 Task: Find hotels with an Outdoor pool.
Action: Mouse moved to (379, 88)
Screenshot: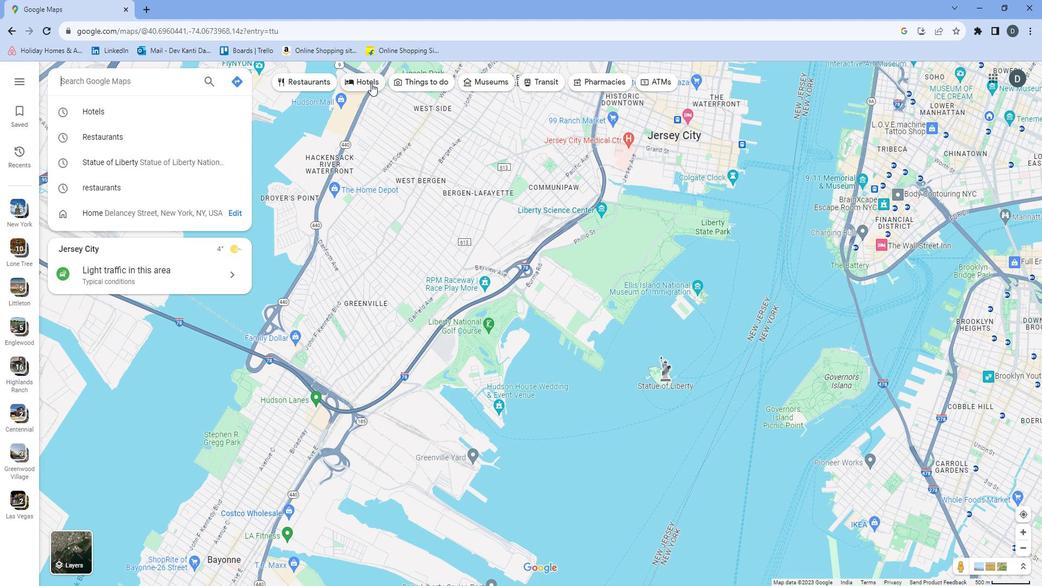 
Action: Mouse pressed left at (379, 88)
Screenshot: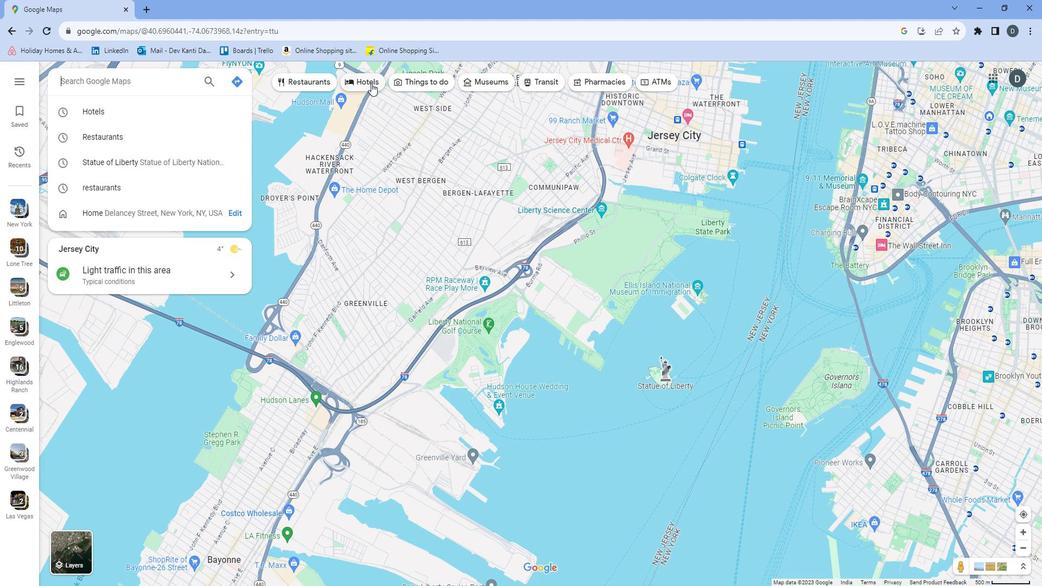 
Action: Mouse moved to (523, 86)
Screenshot: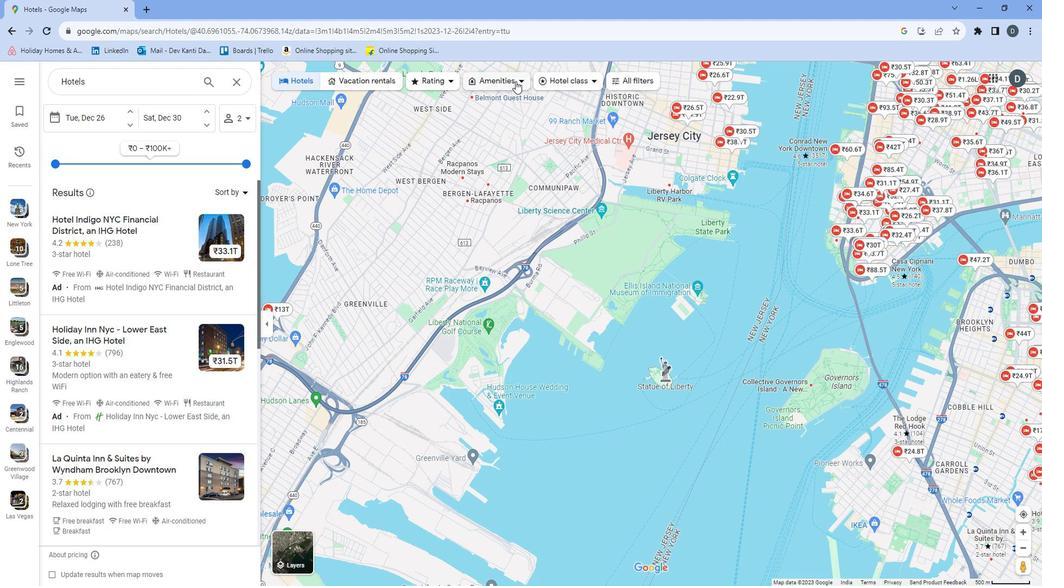 
Action: Mouse pressed left at (523, 86)
Screenshot: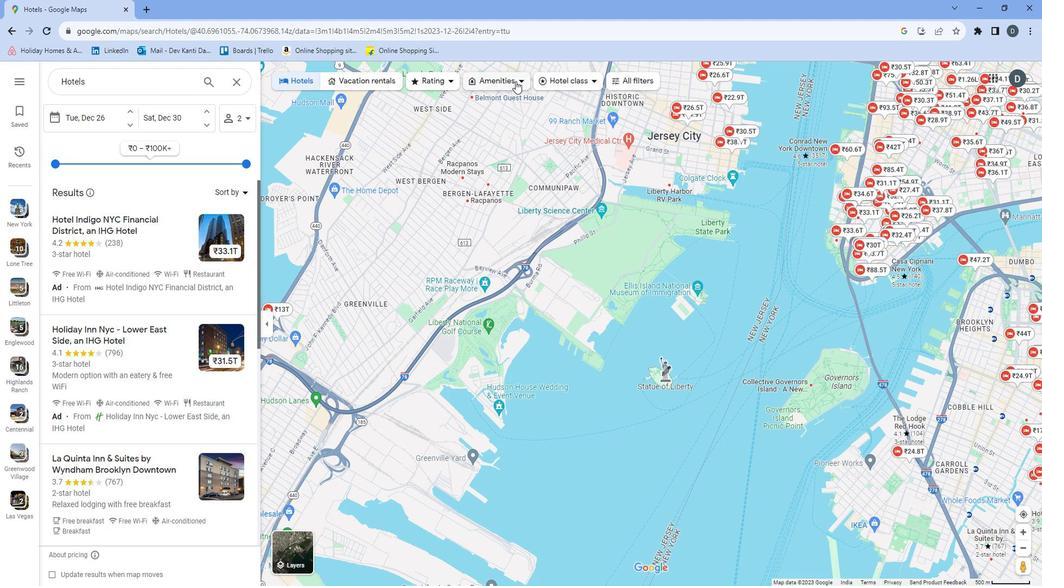 
Action: Mouse moved to (486, 275)
Screenshot: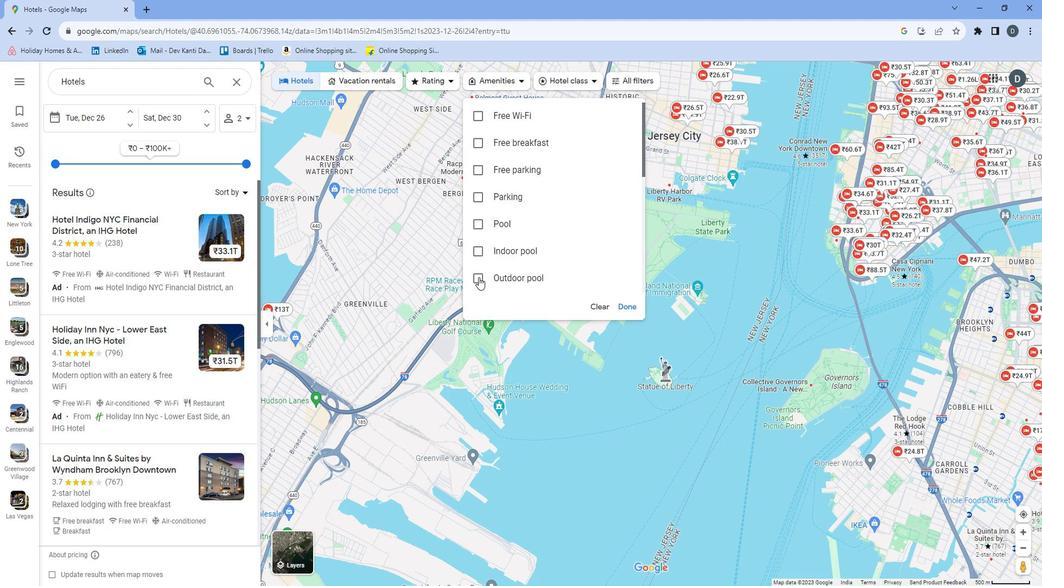 
Action: Mouse pressed left at (486, 275)
Screenshot: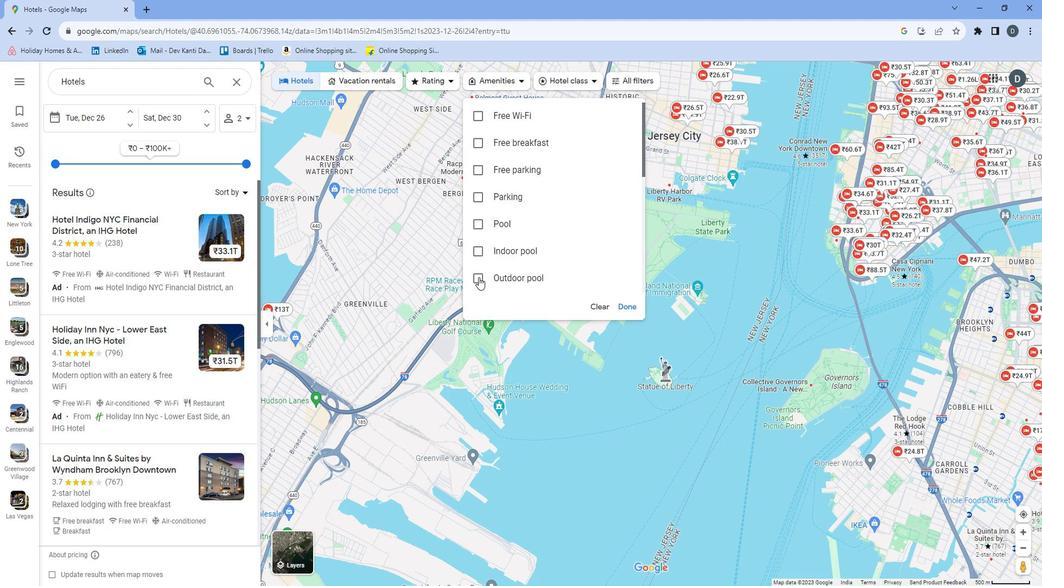 
Action: Mouse moved to (625, 298)
Screenshot: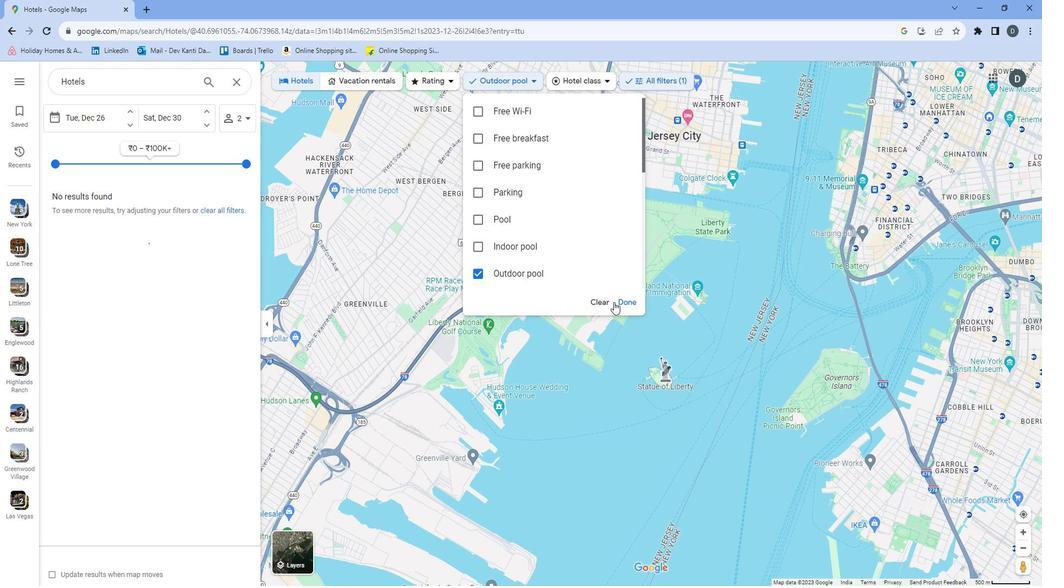
Action: Mouse pressed left at (625, 298)
Screenshot: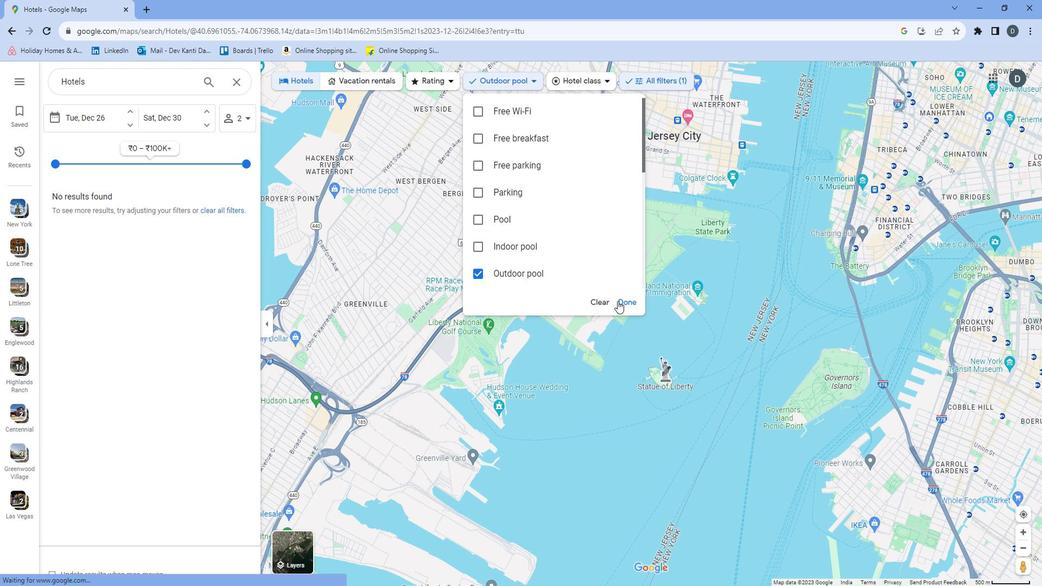 
Action: Mouse moved to (602, 266)
Screenshot: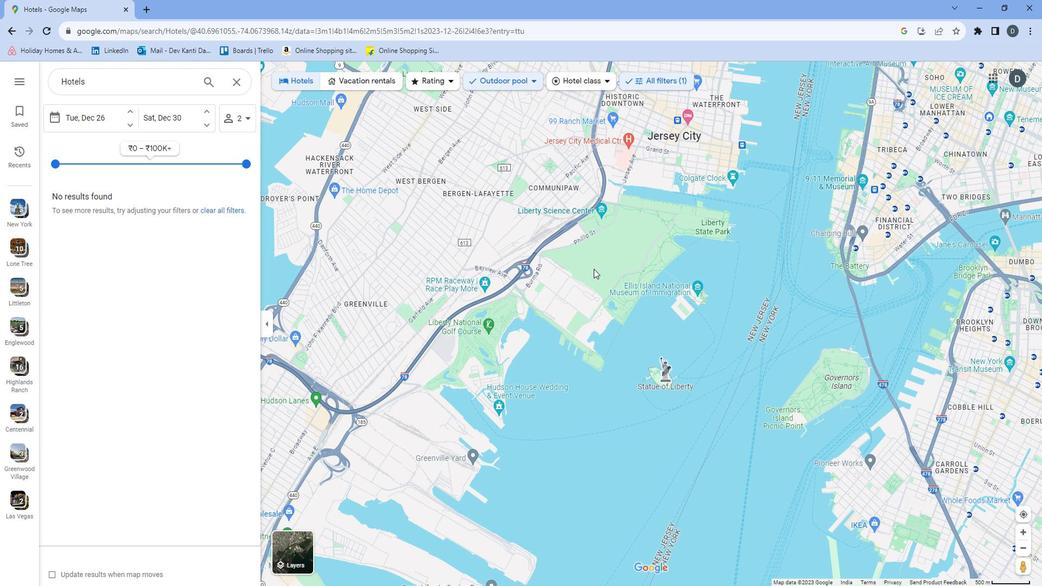 
